 Task: Add Aura Bora Ginger Meyer Lemon, Herbal Sparkling Water to the cart.
Action: Mouse pressed left at (23, 81)
Screenshot: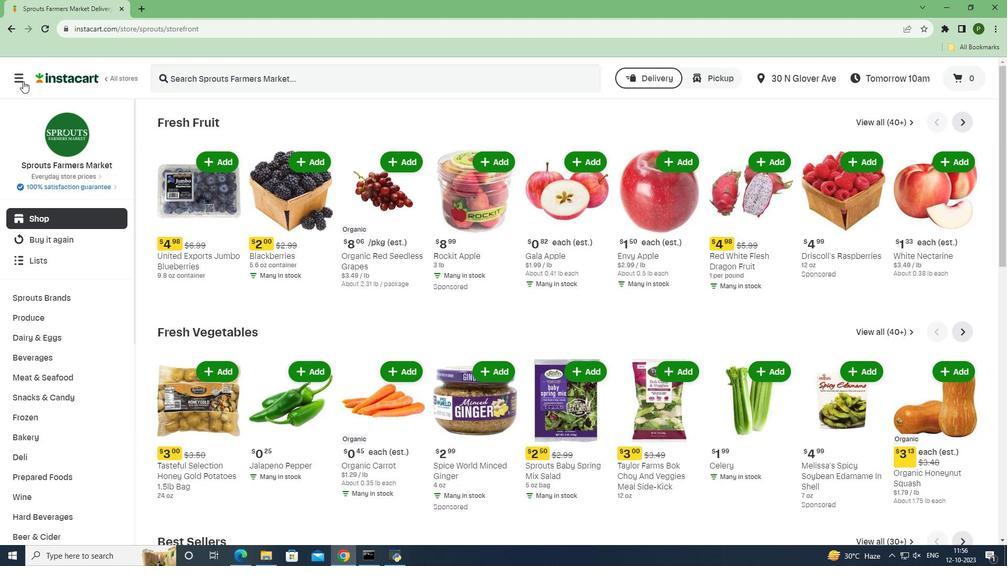 
Action: Mouse moved to (58, 280)
Screenshot: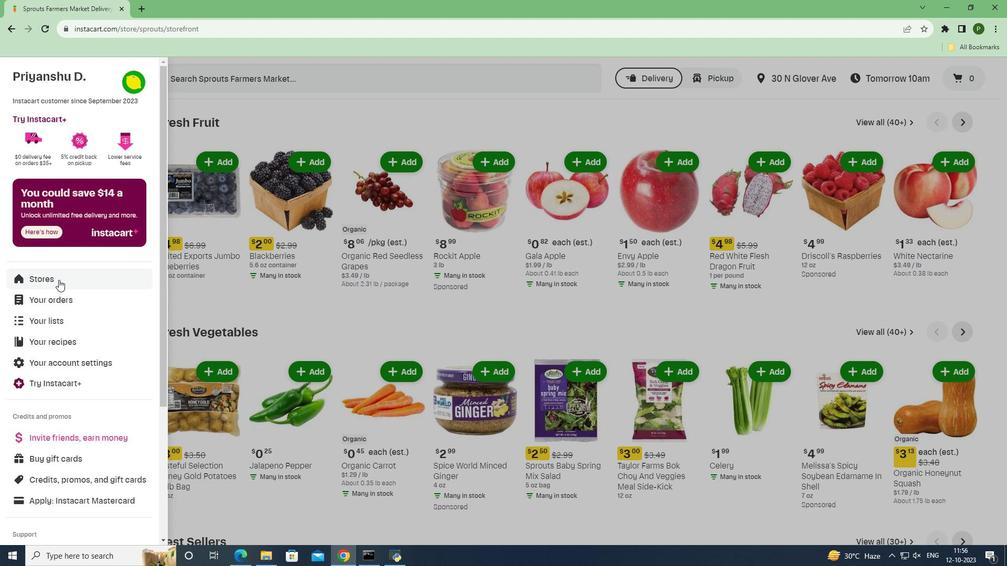 
Action: Mouse pressed left at (58, 280)
Screenshot: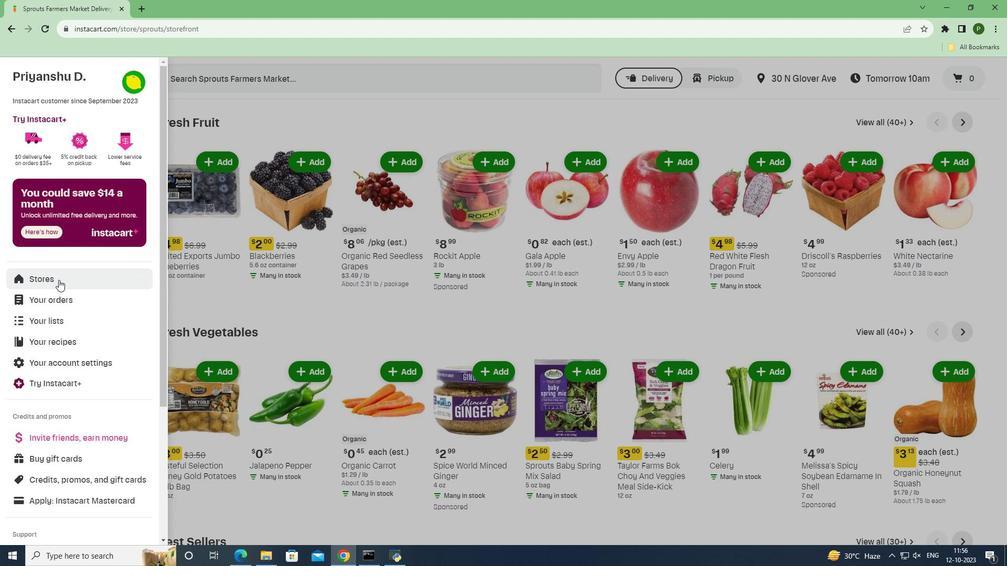 
Action: Mouse moved to (247, 123)
Screenshot: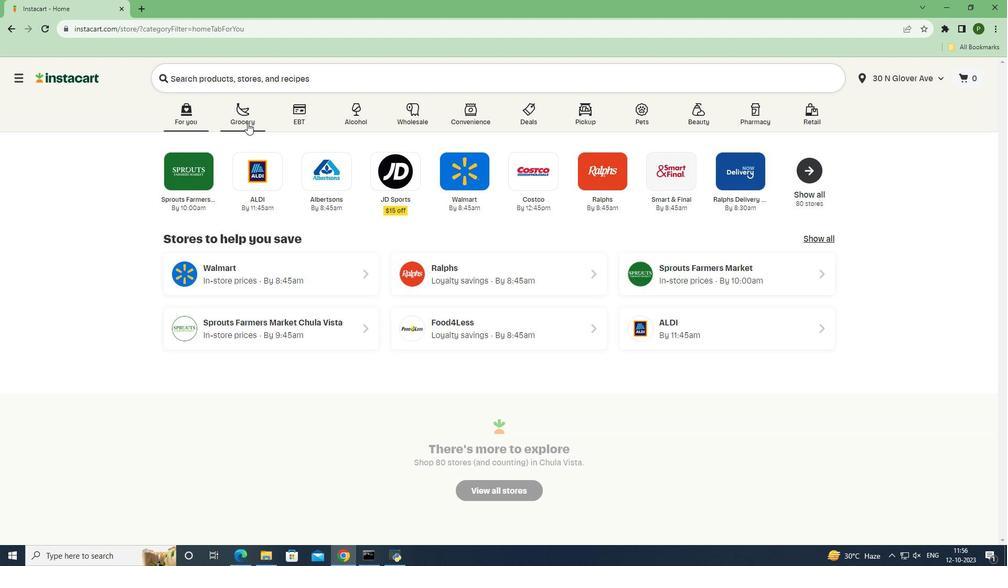 
Action: Mouse pressed left at (247, 123)
Screenshot: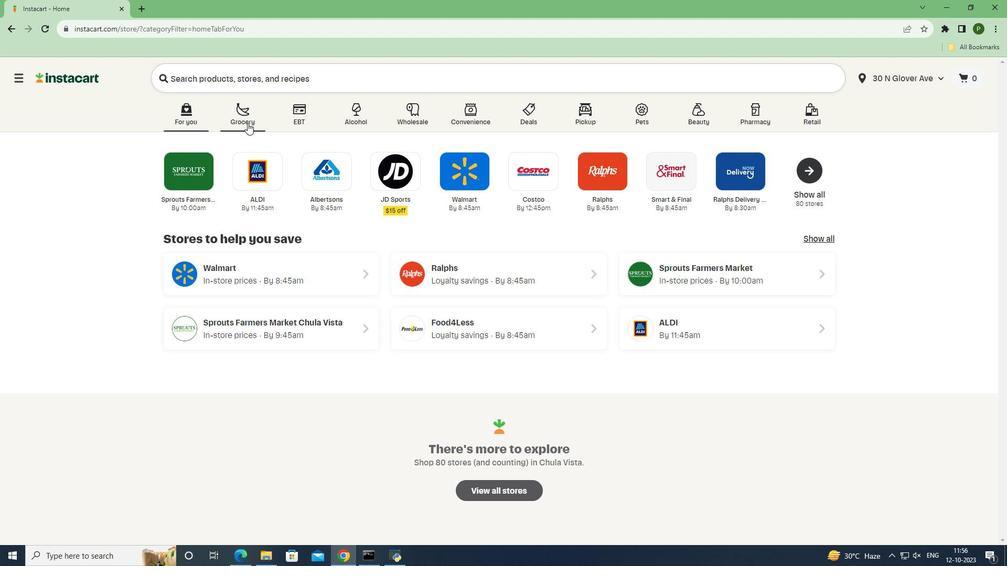 
Action: Mouse moved to (419, 237)
Screenshot: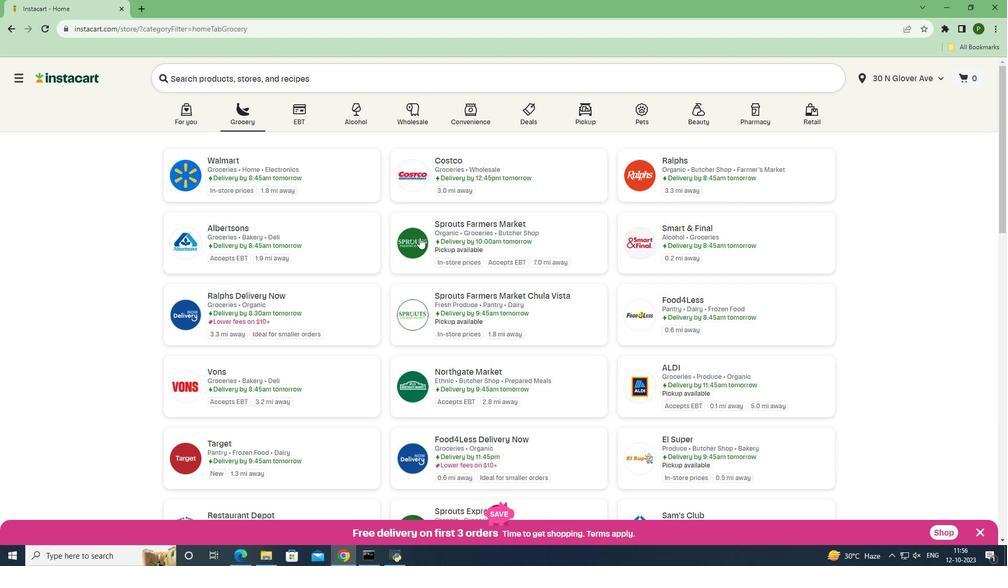 
Action: Mouse pressed left at (419, 237)
Screenshot: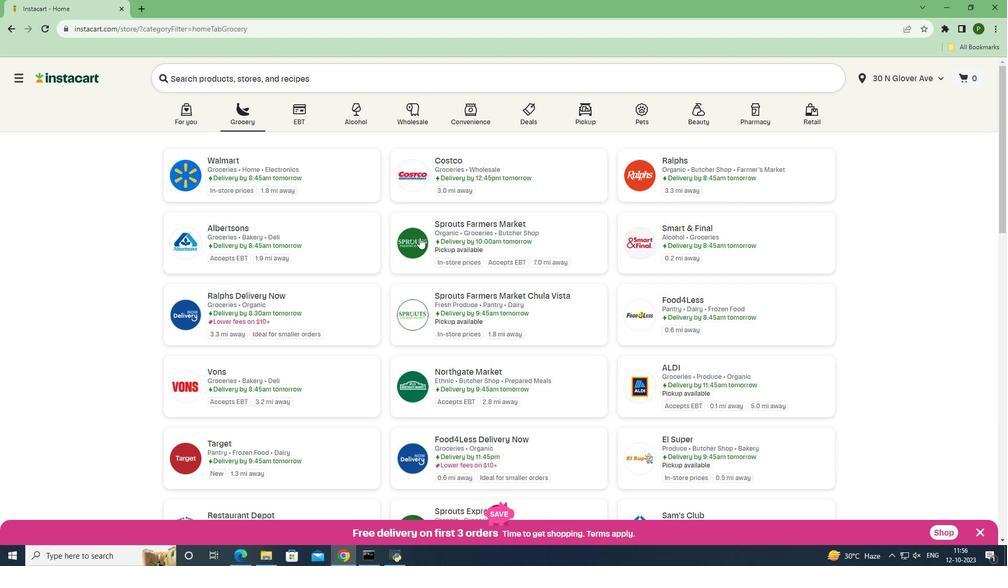 
Action: Mouse moved to (51, 358)
Screenshot: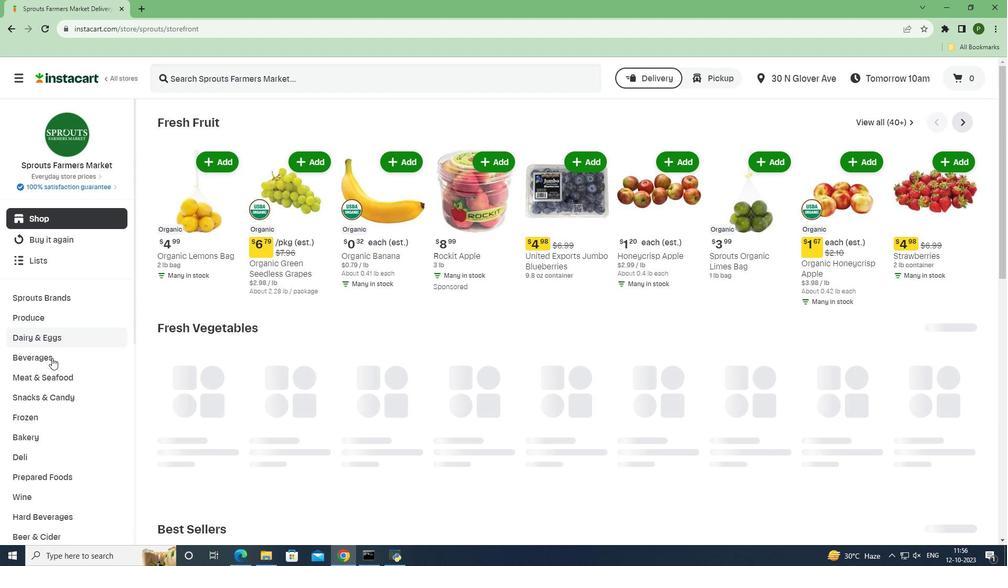 
Action: Mouse pressed left at (51, 358)
Screenshot: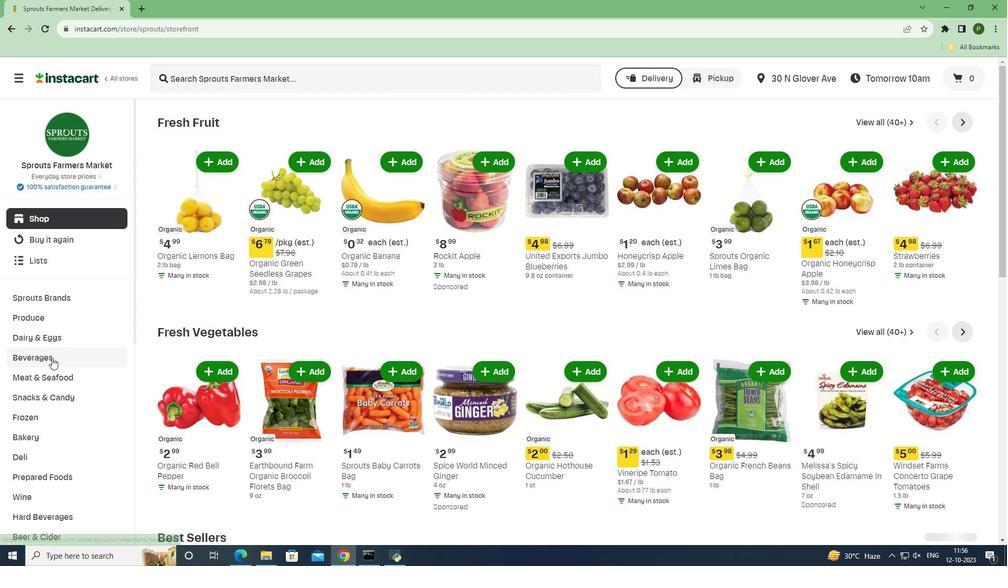 
Action: Mouse moved to (484, 143)
Screenshot: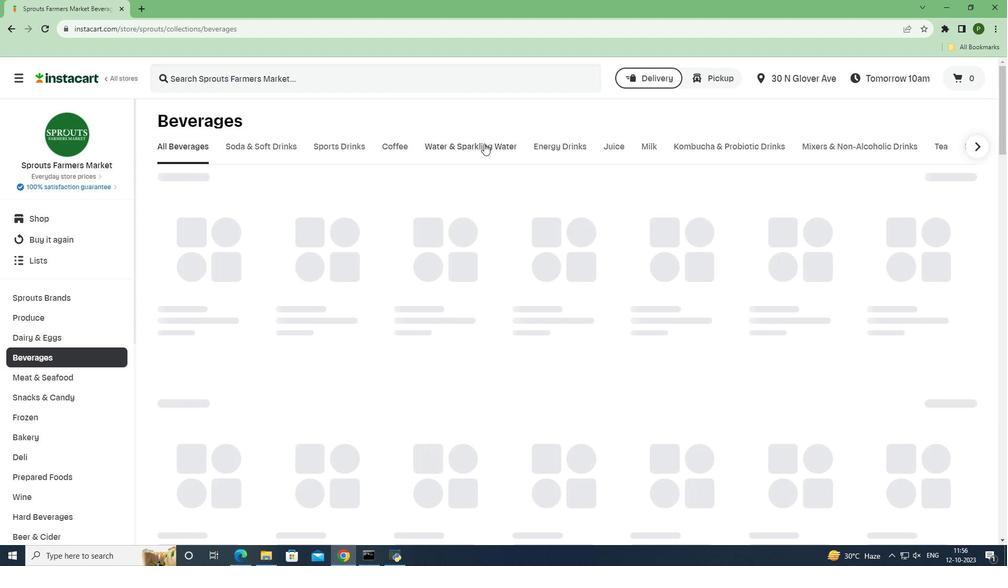 
Action: Mouse pressed left at (484, 143)
Screenshot: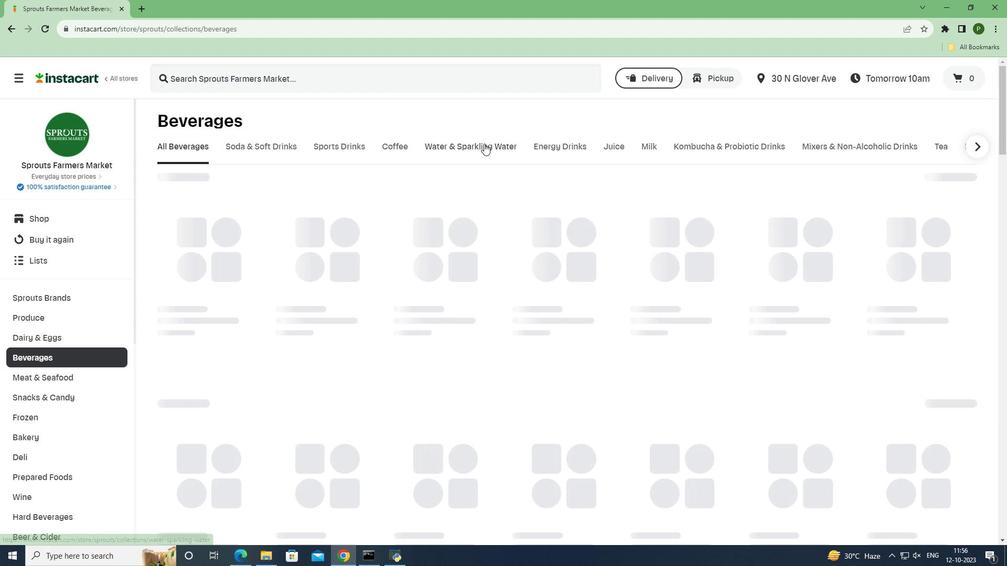 
Action: Mouse moved to (289, 78)
Screenshot: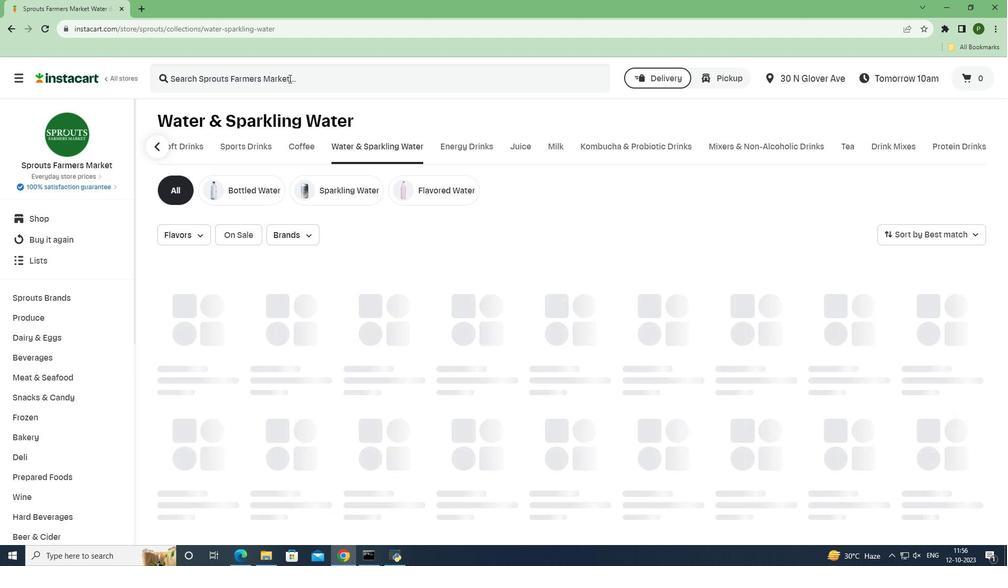 
Action: Mouse pressed left at (289, 78)
Screenshot: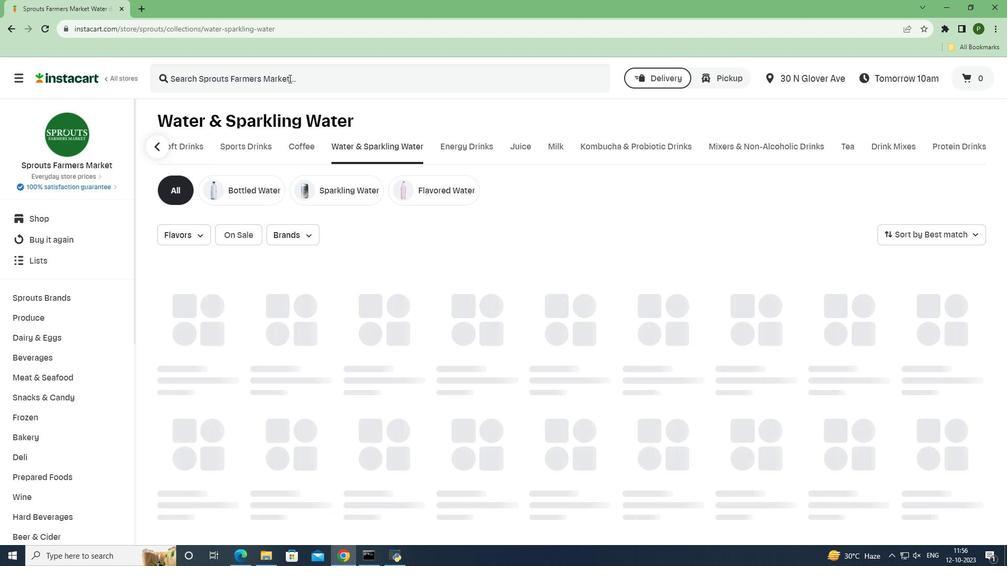 
Action: Key pressed <Key.caps_lock>A<Key.caps_lock>ura<Key.space><Key.caps_lock>B<Key.caps_lock>ora<Key.space><Key.caps_lock>G<Key.caps_lock>inger<Key.space><Key.caps_lock>M<Key.caps_lock>eyer<Key.space><Key.caps_lock>L<Key.caps_lock>emon,<Key.space><Key.caps_lock>H<Key.caps_lock>erbal<Key.space><Key.caps_lock>S<Key.caps_lock>parkling<Key.space><Key.caps_lock>W<Key.caps_lock>ater<Key.space><Key.enter>
Screenshot: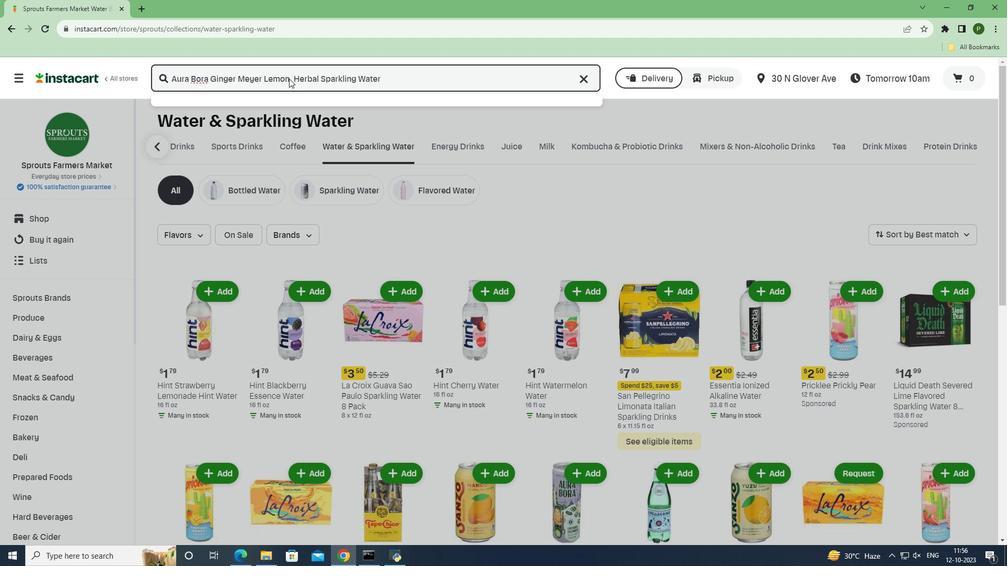 
Action: Mouse moved to (618, 184)
Screenshot: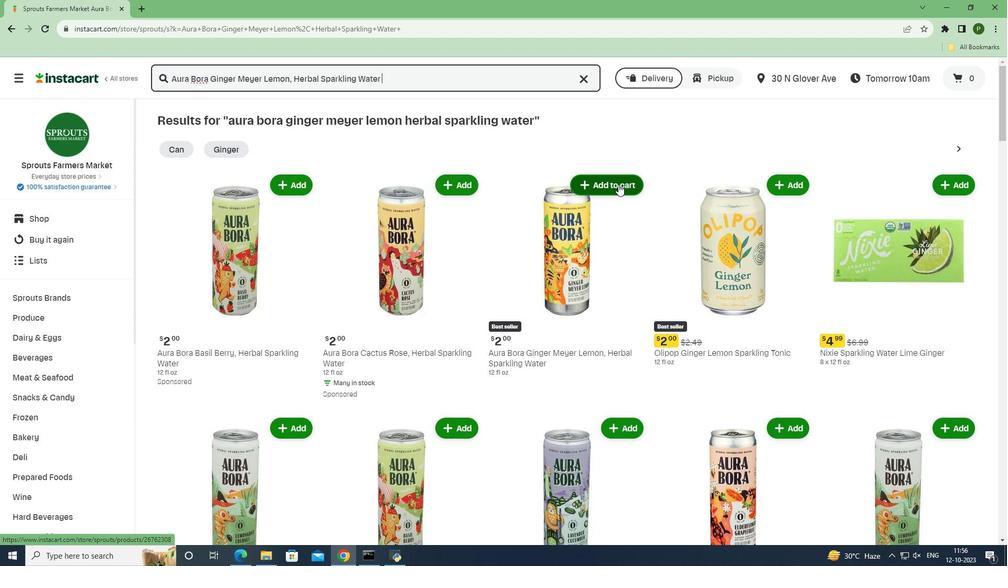 
Action: Mouse pressed left at (618, 184)
Screenshot: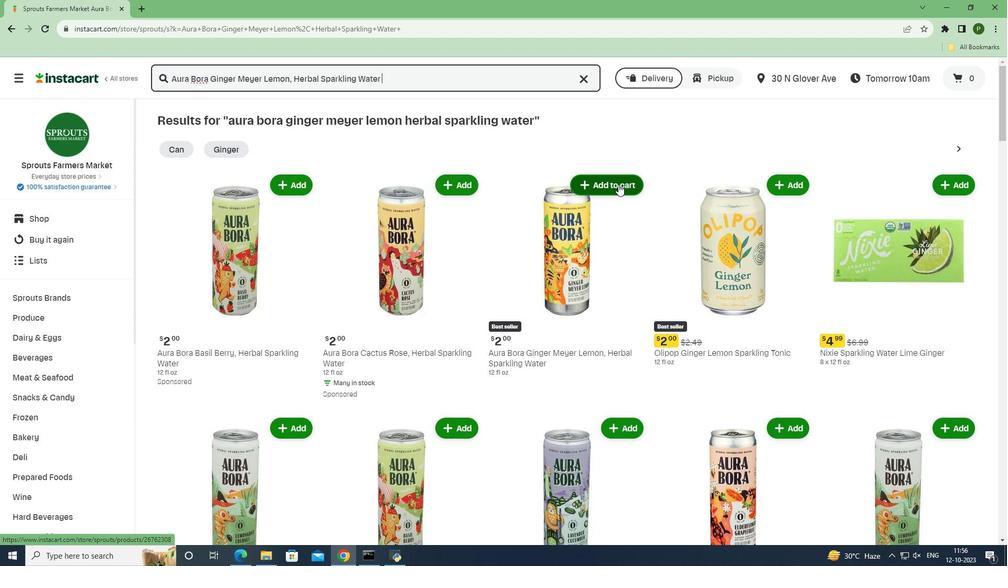
Action: Mouse moved to (644, 262)
Screenshot: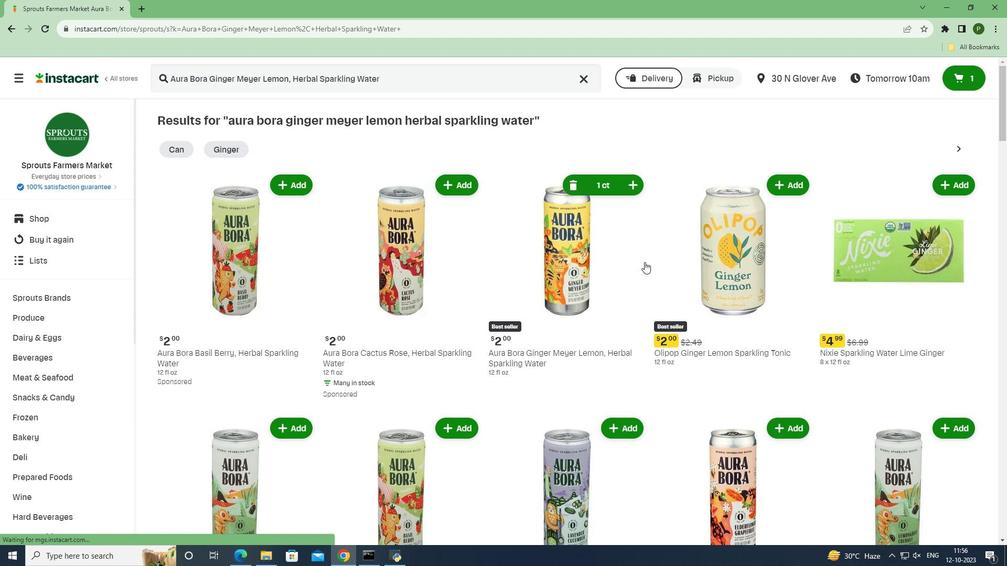 
